 Task: Add an event with the title Sales Training: Negotiation Techniques, date '2023/10/02', time 7:50 AM to 9:50 AMand add a description: Develop and implement strategies to minimize or eliminate identified risks. This may involve various approaches such as risk avoidance., put the event into Yellow category . Add location for the event as: 789 Vatican City, Rome, Italy, logged in from the account softage.10@softage.netand send the event invitation to softage.5@softage.net and softage.6@softage.net. Set a reminder for the event 1 hour before
Action: Mouse moved to (86, 101)
Screenshot: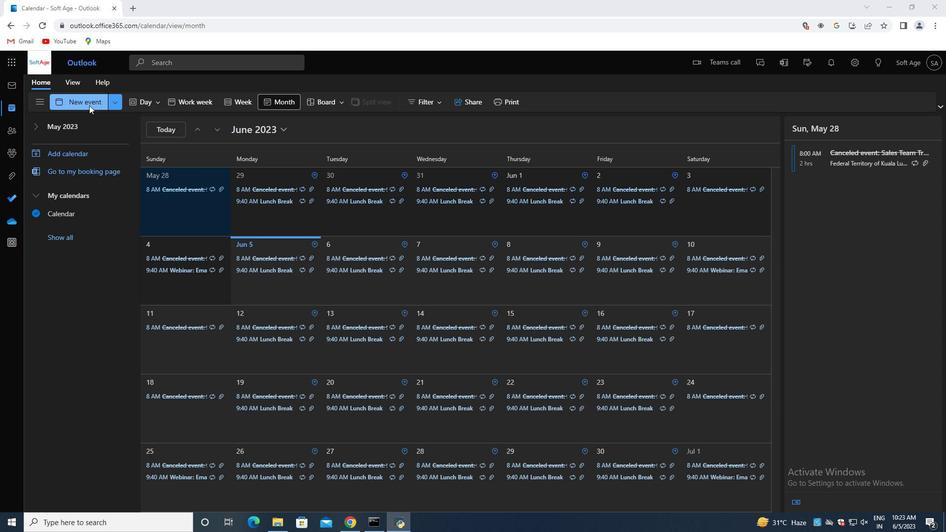 
Action: Mouse pressed left at (86, 101)
Screenshot: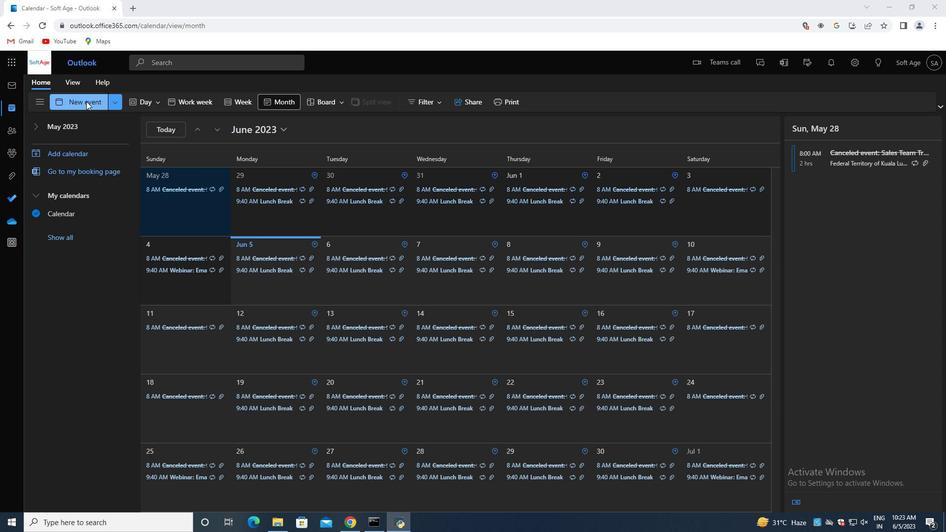 
Action: Mouse moved to (269, 158)
Screenshot: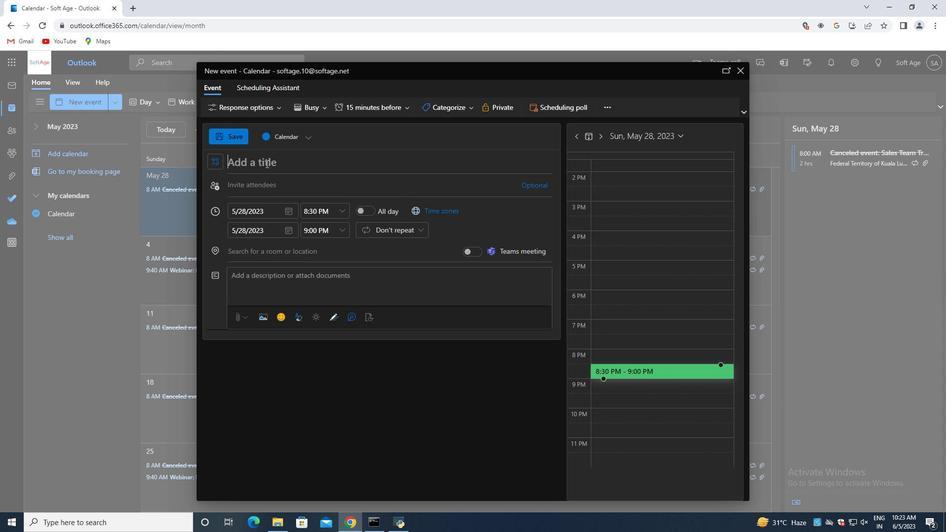 
Action: Mouse pressed left at (269, 158)
Screenshot: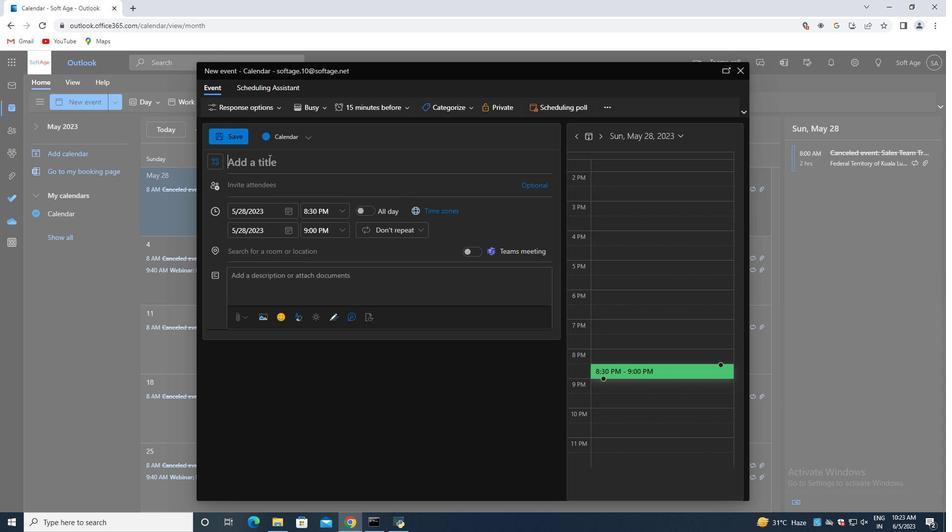 
Action: Key pressed <Key.shift>Sales<Key.space><Key.shift>Training<Key.shift_r>:<Key.space><Key.shift>Negotiation<Key.space><Key.shift>Techniques
Screenshot: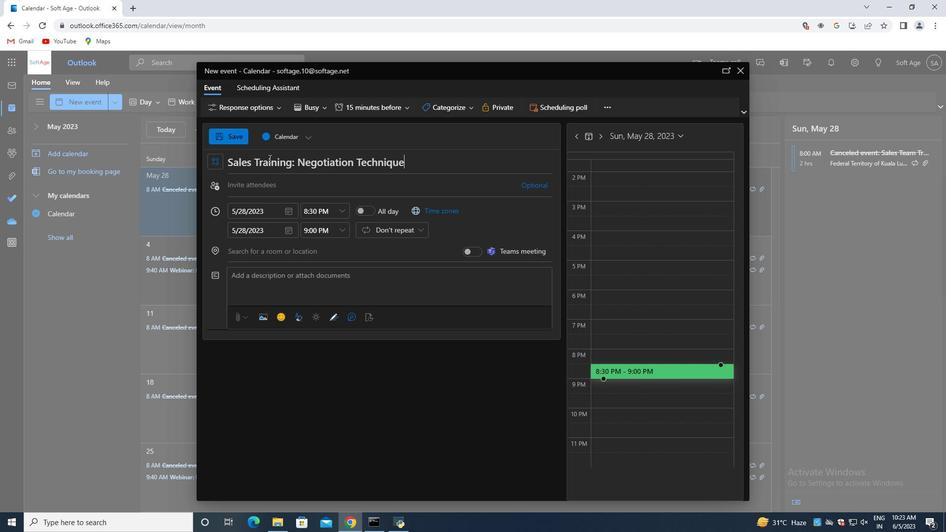 
Action: Mouse moved to (290, 212)
Screenshot: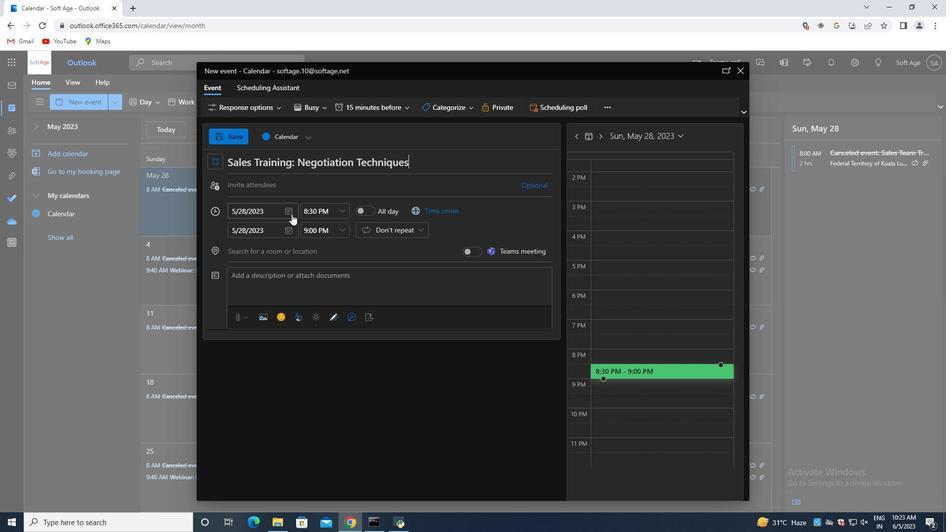 
Action: Mouse pressed left at (290, 212)
Screenshot: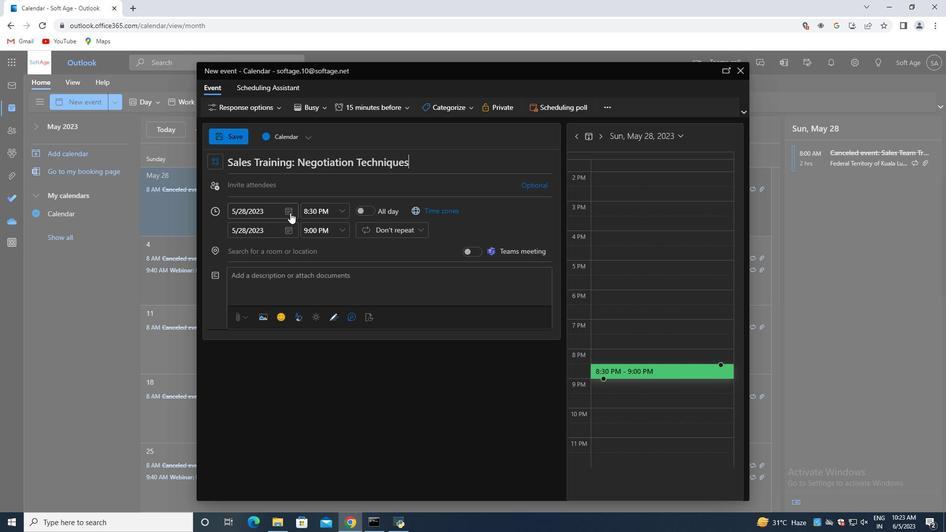
Action: Mouse moved to (323, 235)
Screenshot: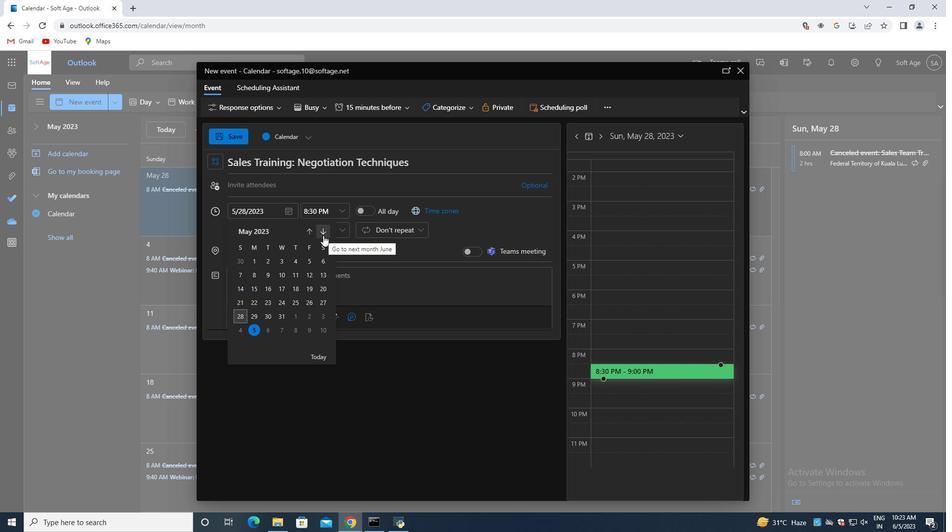 
Action: Mouse pressed left at (323, 235)
Screenshot: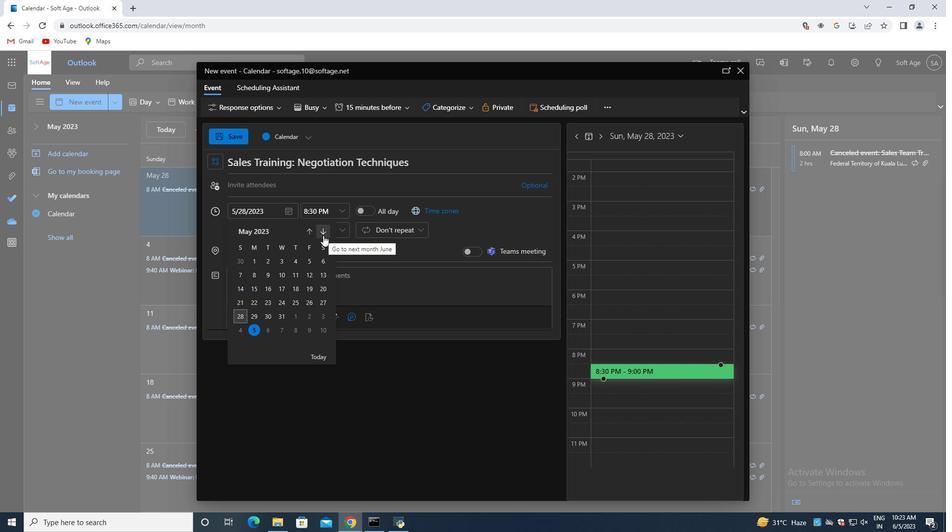 
Action: Mouse pressed left at (323, 235)
Screenshot: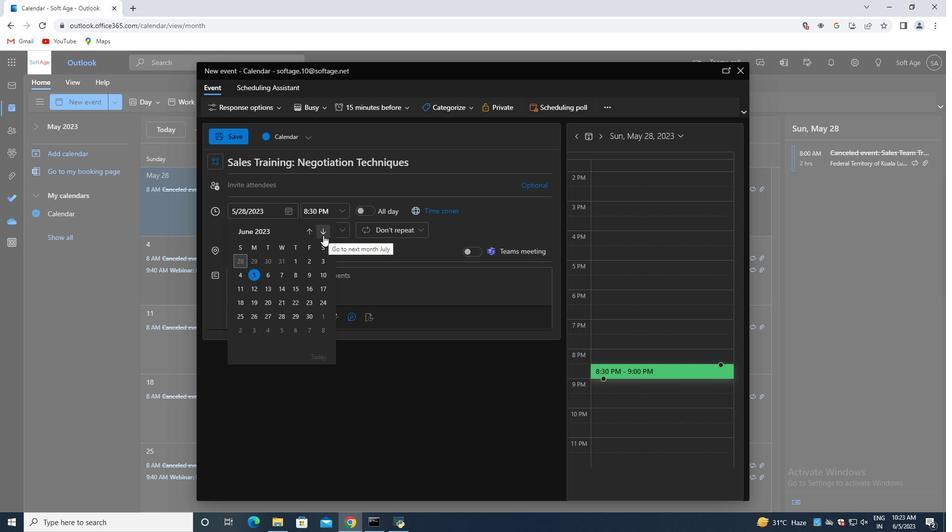 
Action: Mouse pressed left at (323, 235)
Screenshot: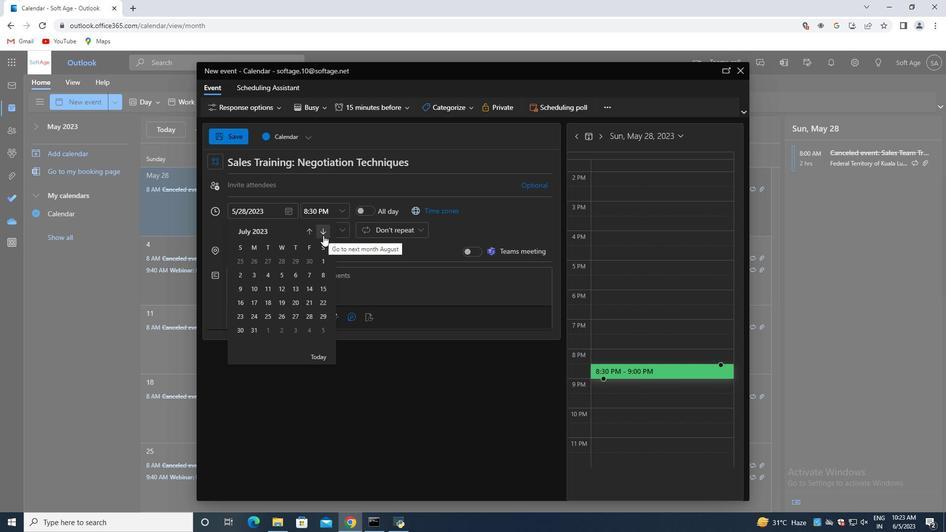 
Action: Mouse pressed left at (323, 235)
Screenshot: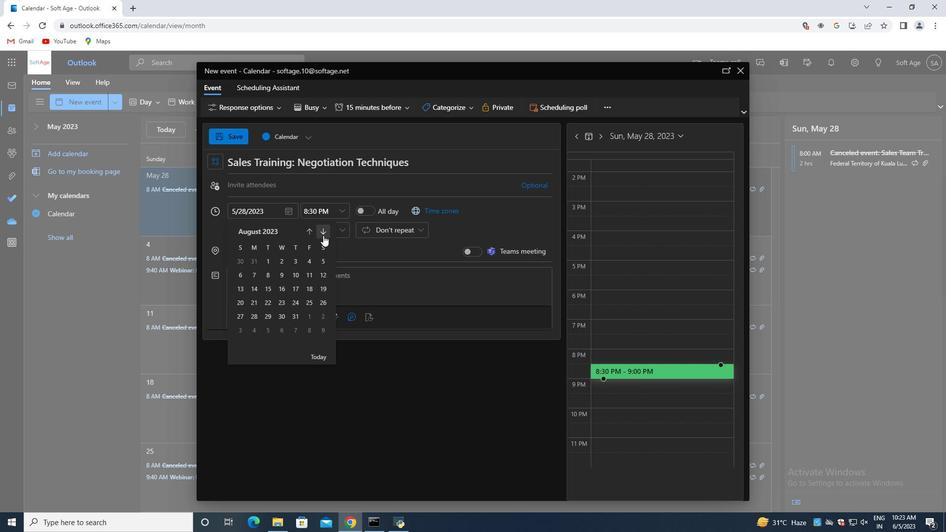 
Action: Mouse pressed left at (323, 235)
Screenshot: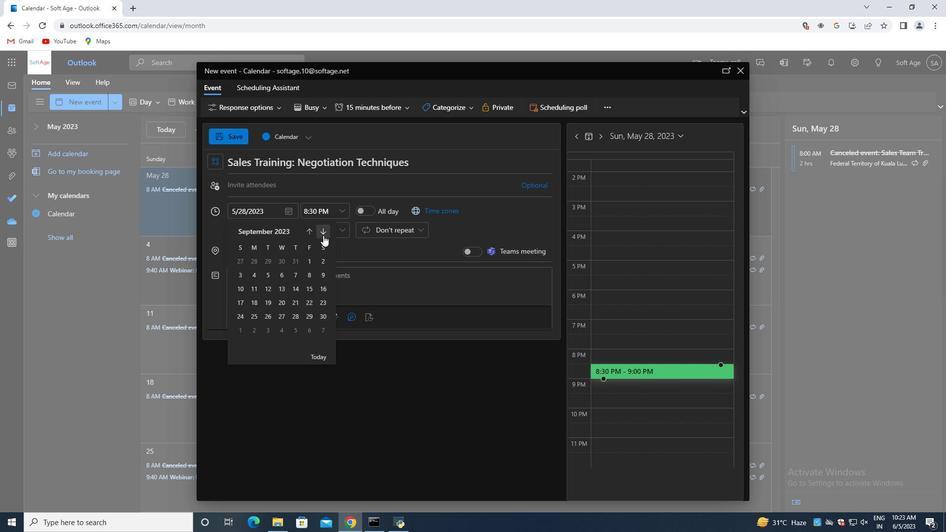 
Action: Mouse moved to (252, 260)
Screenshot: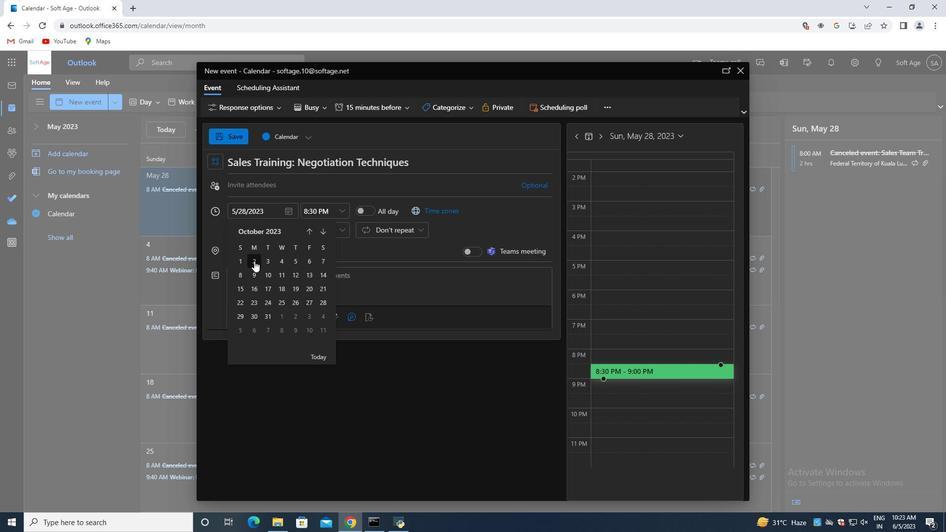 
Action: Mouse pressed left at (252, 260)
Screenshot: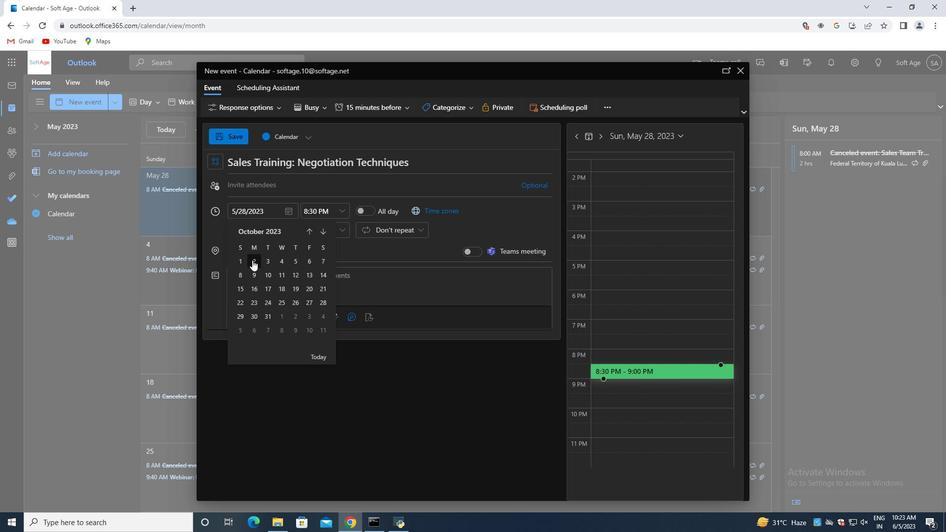 
Action: Mouse moved to (343, 211)
Screenshot: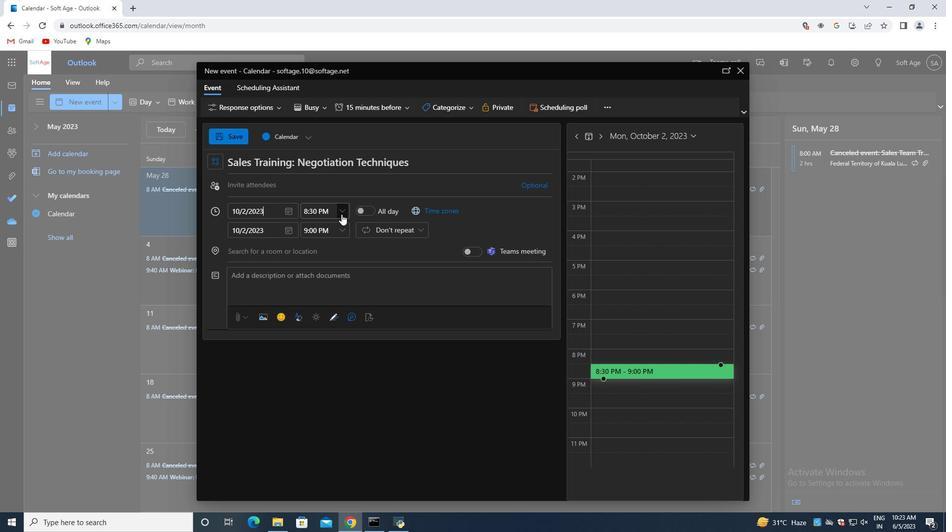 
Action: Mouse pressed left at (343, 211)
Screenshot: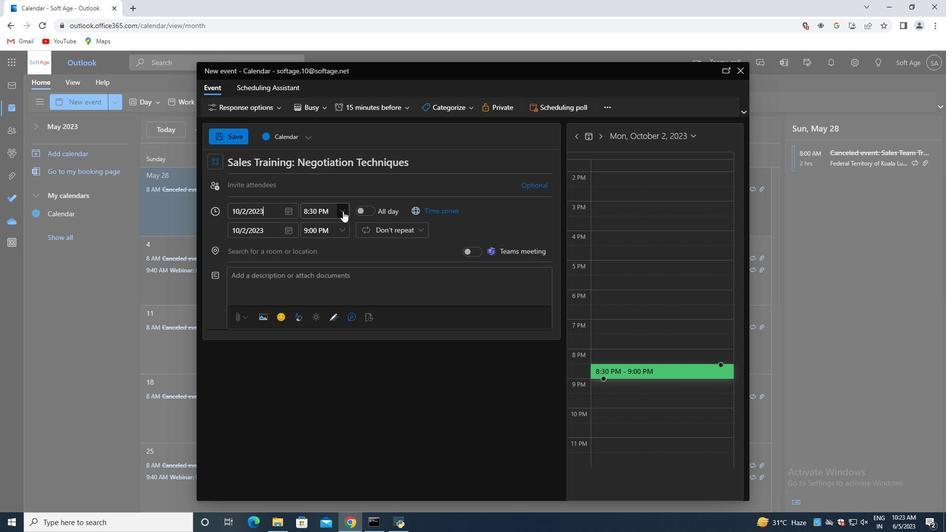 
Action: Mouse moved to (323, 249)
Screenshot: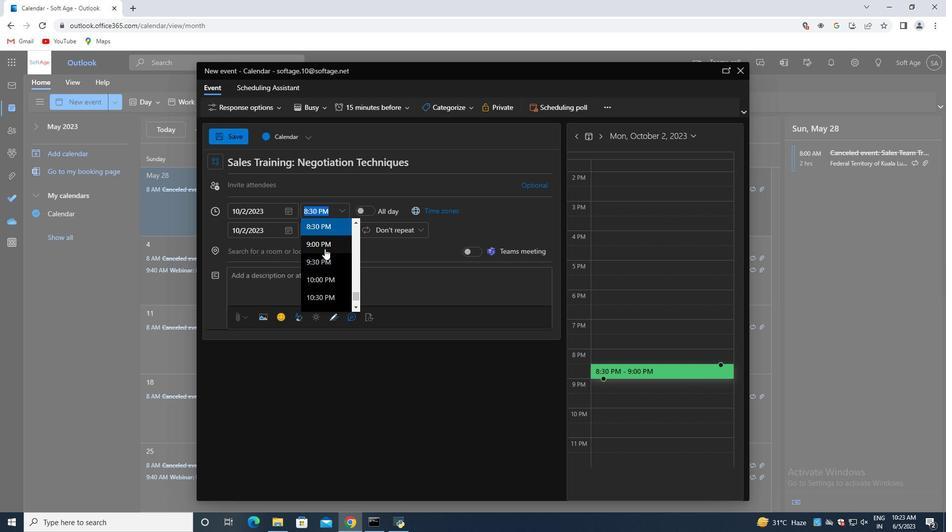 
Action: Mouse scrolled (323, 249) with delta (0, 0)
Screenshot: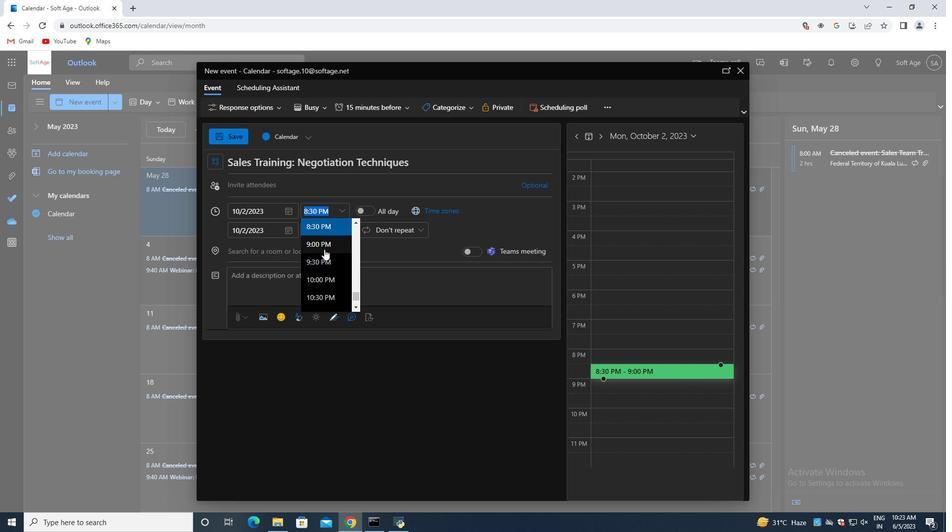 
Action: Mouse scrolled (323, 249) with delta (0, 0)
Screenshot: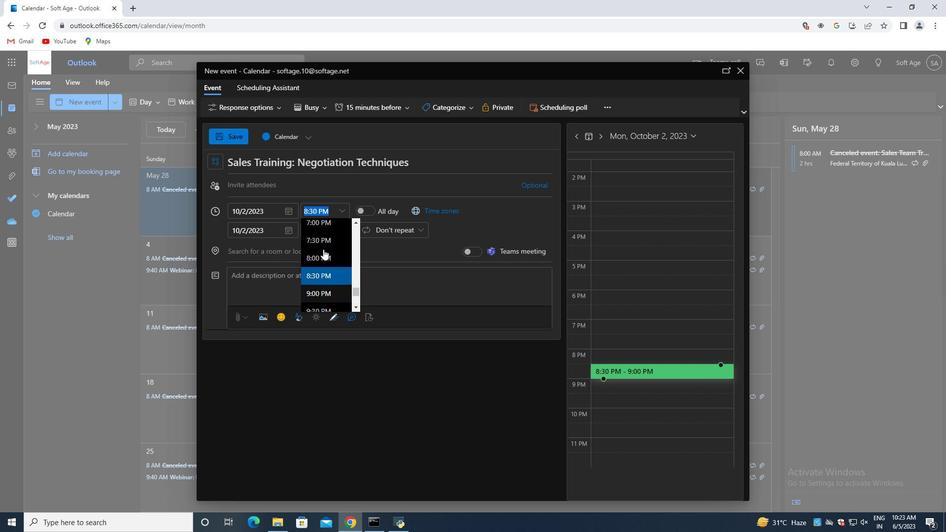 
Action: Mouse scrolled (323, 249) with delta (0, 0)
Screenshot: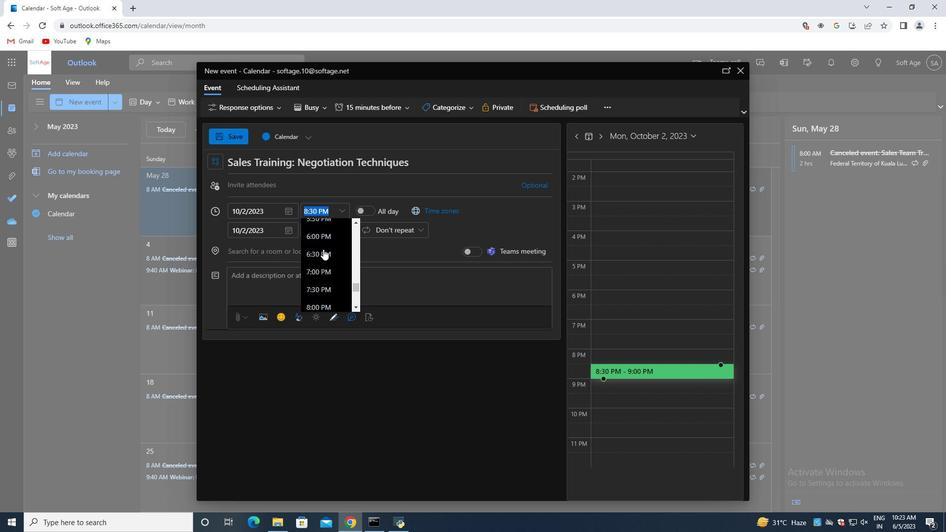 
Action: Mouse scrolled (323, 249) with delta (0, 0)
Screenshot: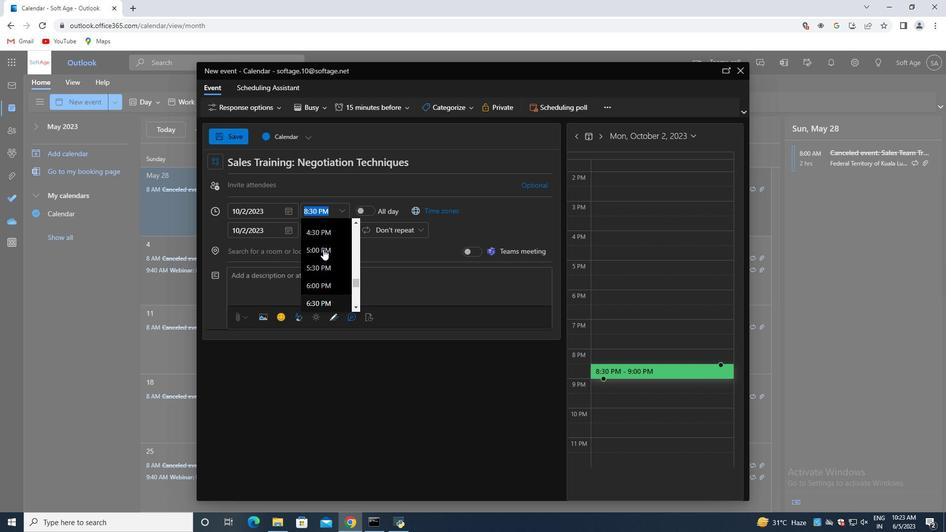 
Action: Mouse scrolled (323, 249) with delta (0, 0)
Screenshot: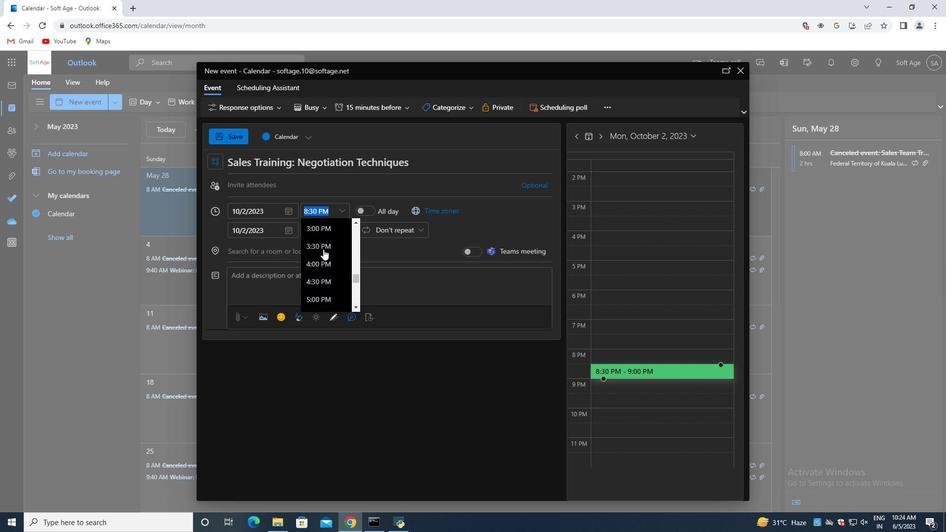 
Action: Mouse moved to (322, 248)
Screenshot: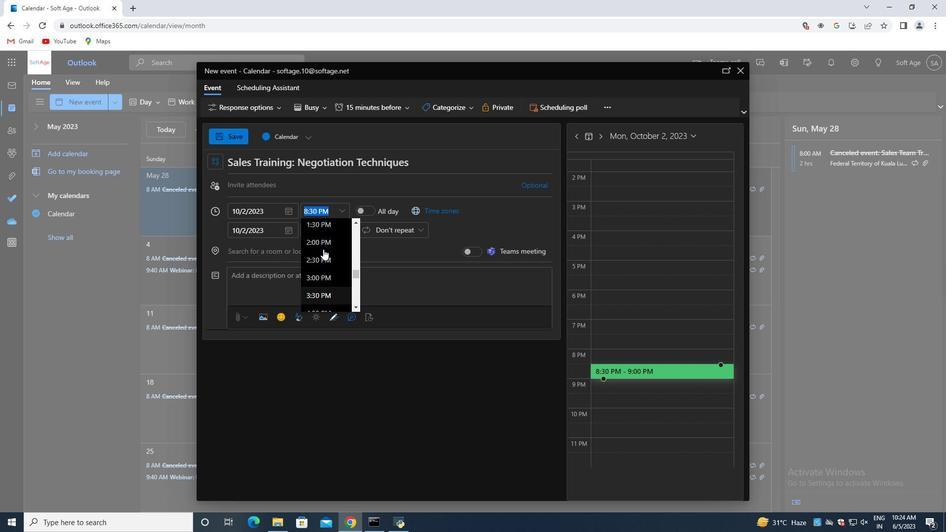 
Action: Mouse scrolled (322, 249) with delta (0, 0)
Screenshot: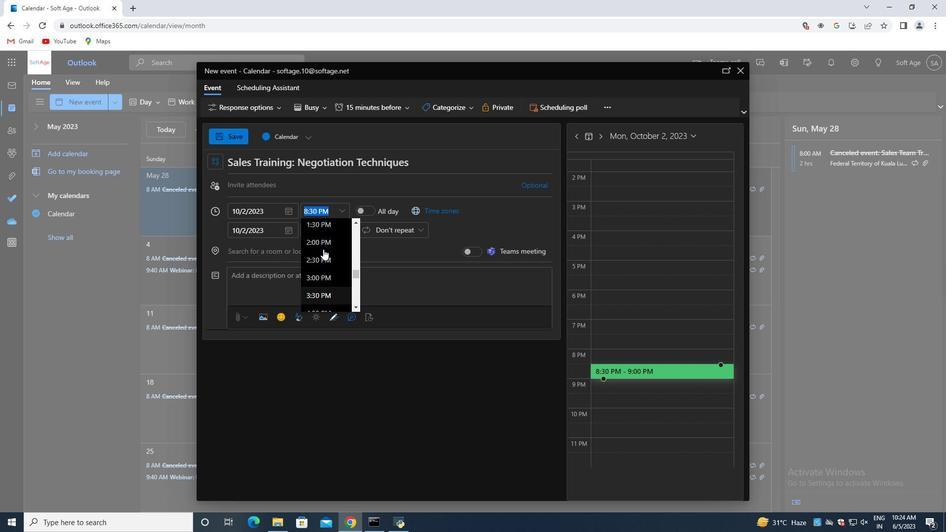 
Action: Mouse scrolled (322, 249) with delta (0, 0)
Screenshot: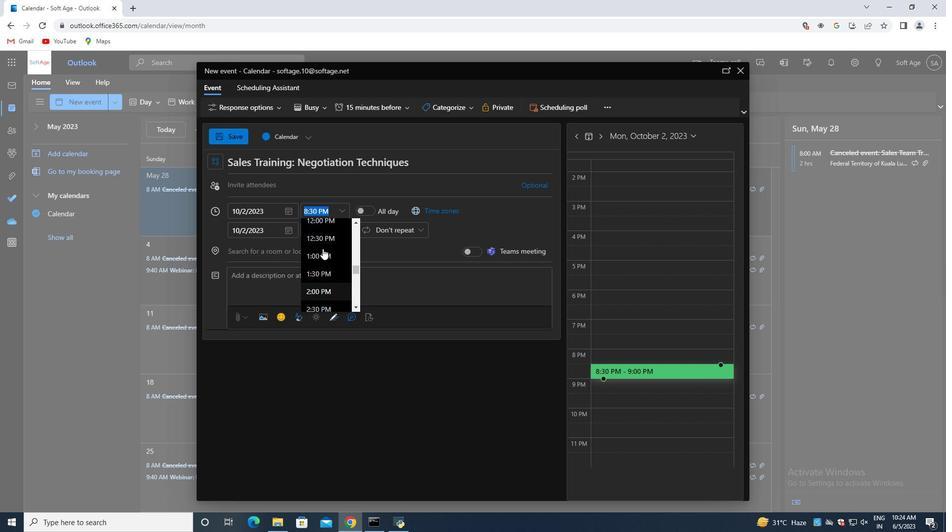 
Action: Mouse scrolled (322, 249) with delta (0, 0)
Screenshot: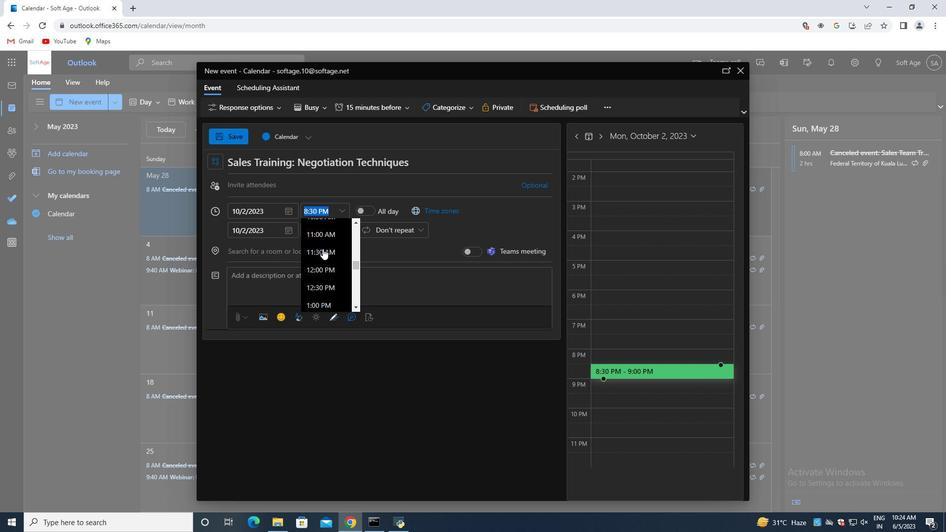 
Action: Mouse scrolled (322, 249) with delta (0, 0)
Screenshot: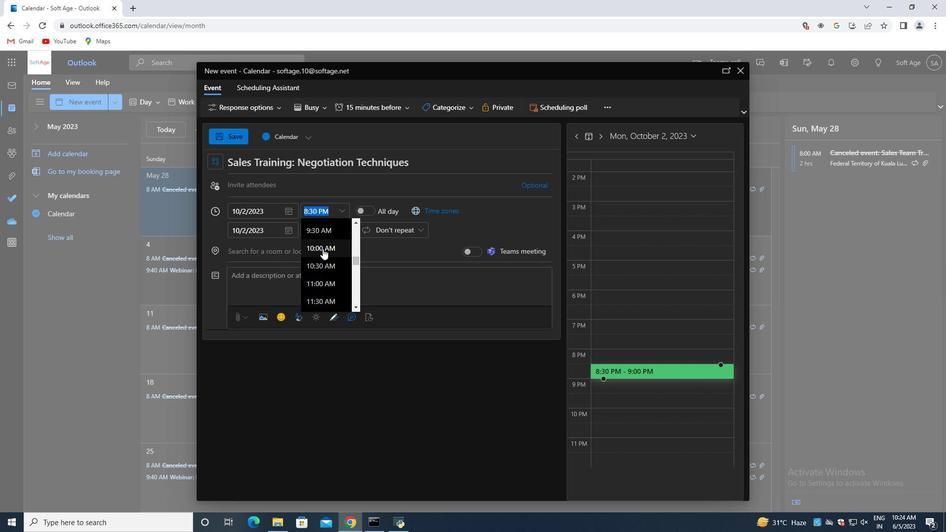 
Action: Mouse scrolled (322, 249) with delta (0, 0)
Screenshot: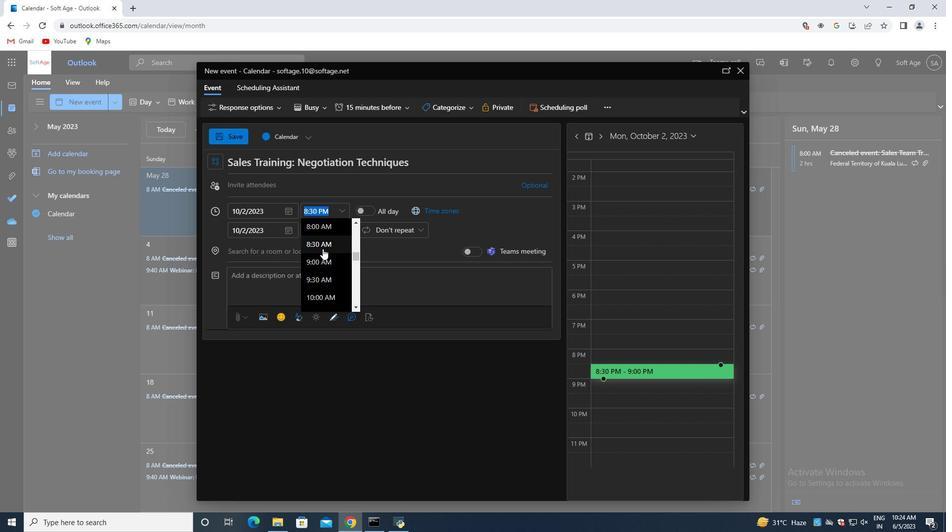 
Action: Mouse moved to (308, 257)
Screenshot: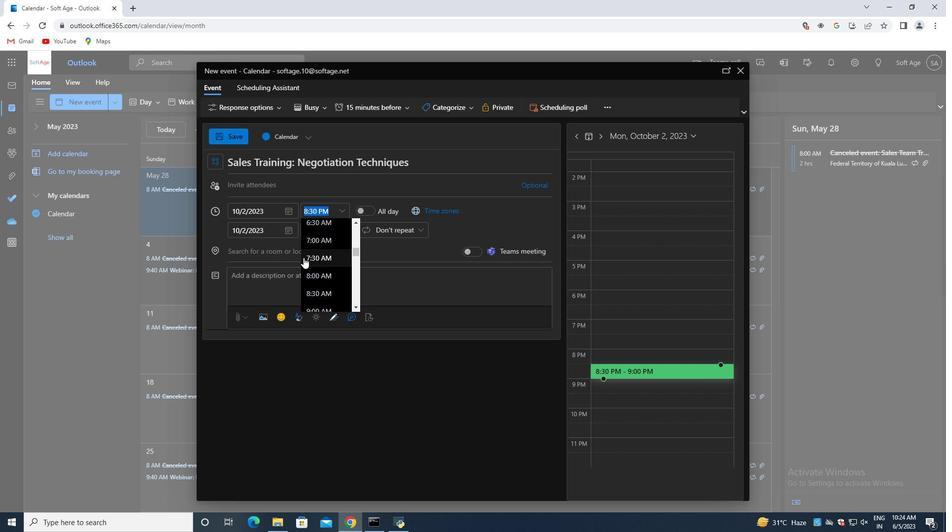 
Action: Mouse pressed left at (308, 257)
Screenshot: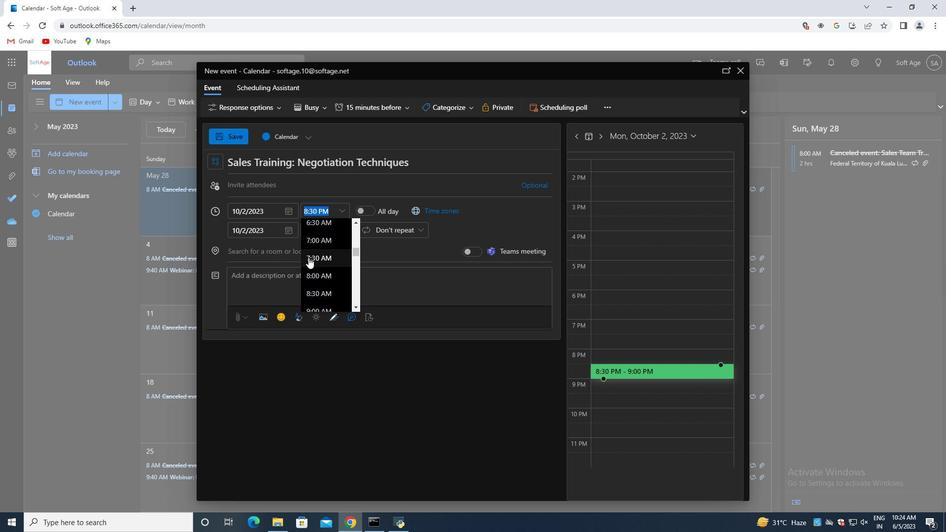 
Action: Key pressed <Key.left><Key.left><Key.left><Key.backspace><Key.backspace>50
Screenshot: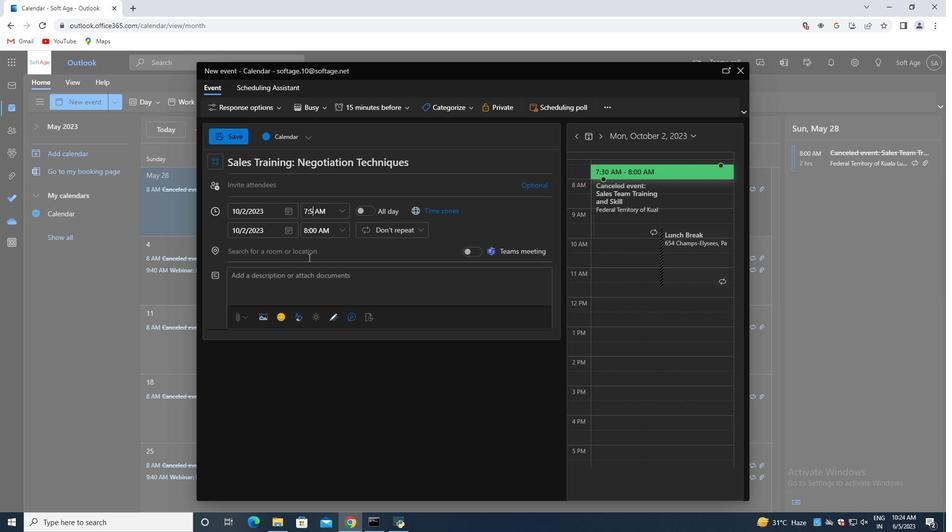 
Action: Mouse moved to (341, 232)
Screenshot: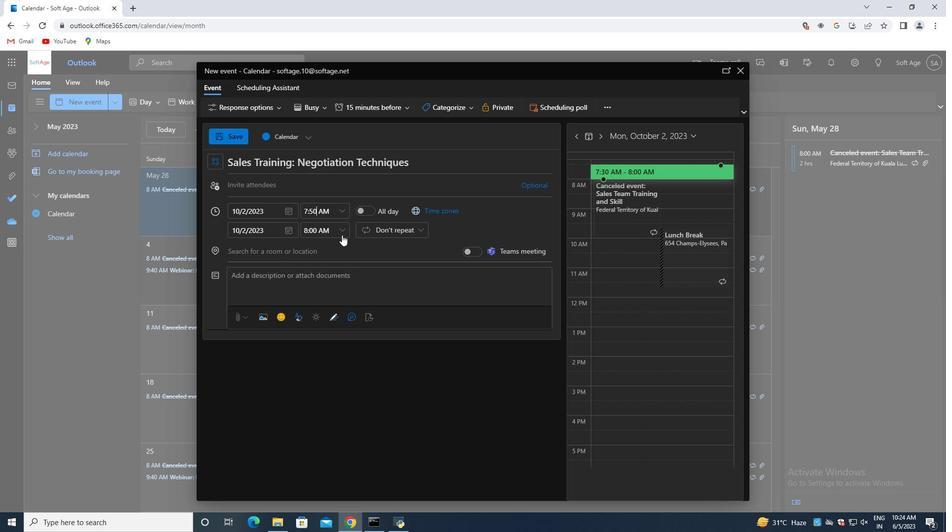 
Action: Mouse pressed left at (341, 232)
Screenshot: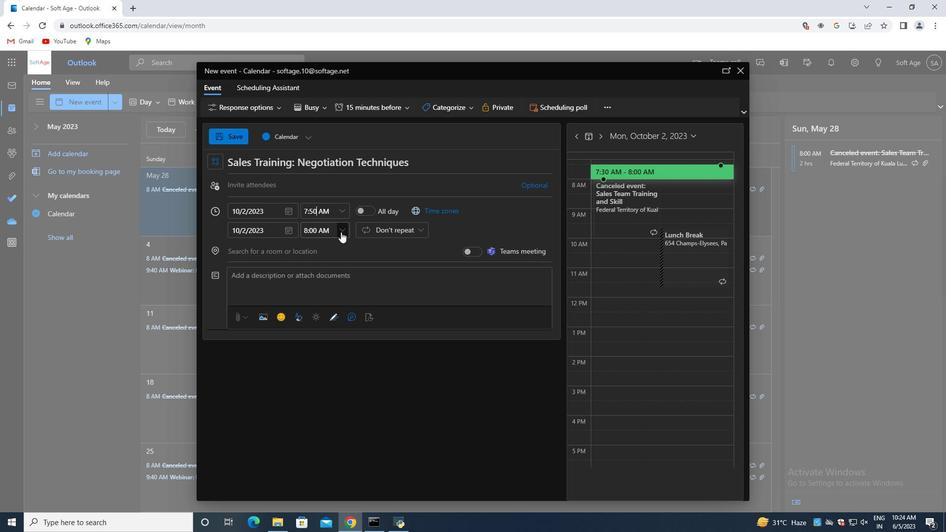 
Action: Mouse moved to (328, 300)
Screenshot: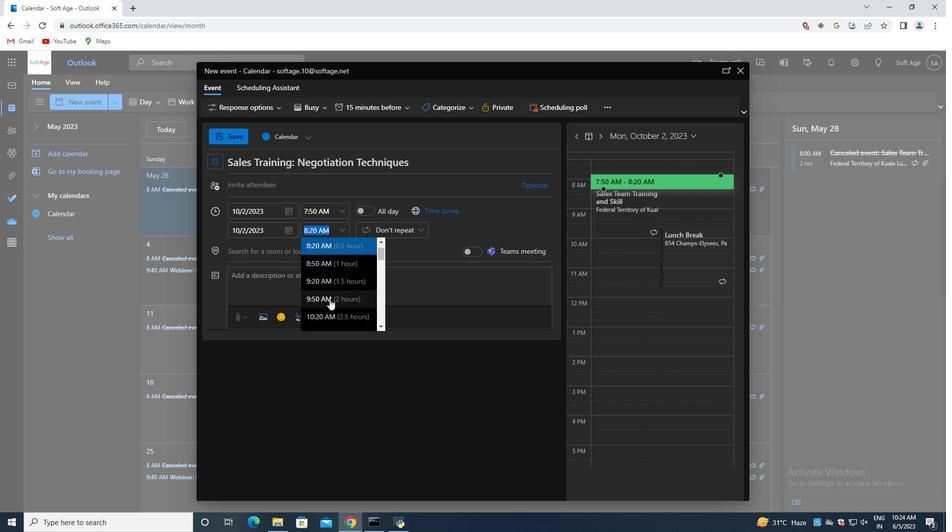 
Action: Mouse pressed left at (328, 300)
Screenshot: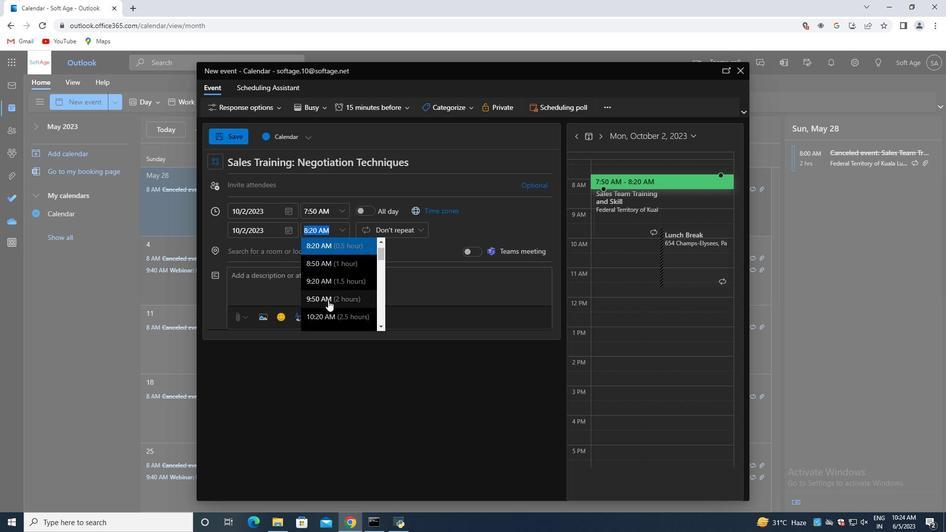 
Action: Mouse moved to (345, 278)
Screenshot: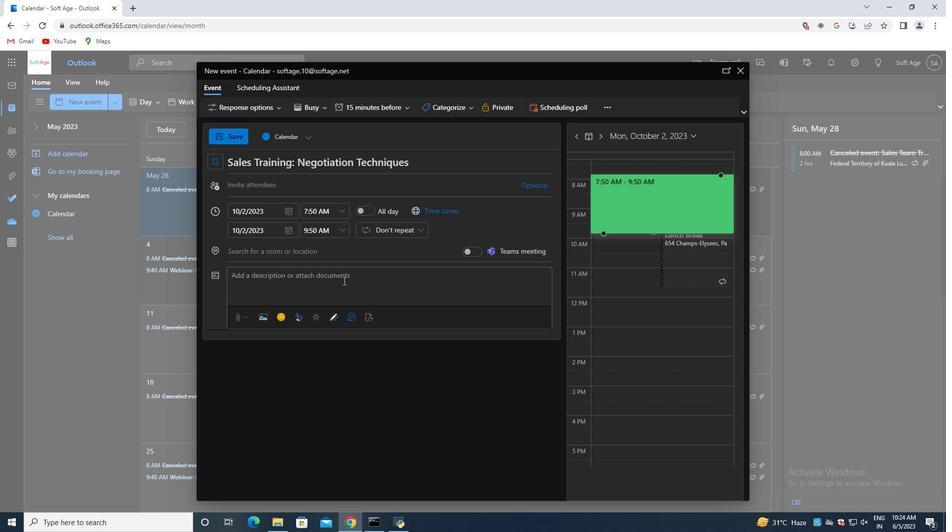 
Action: Mouse pressed left at (345, 278)
Screenshot: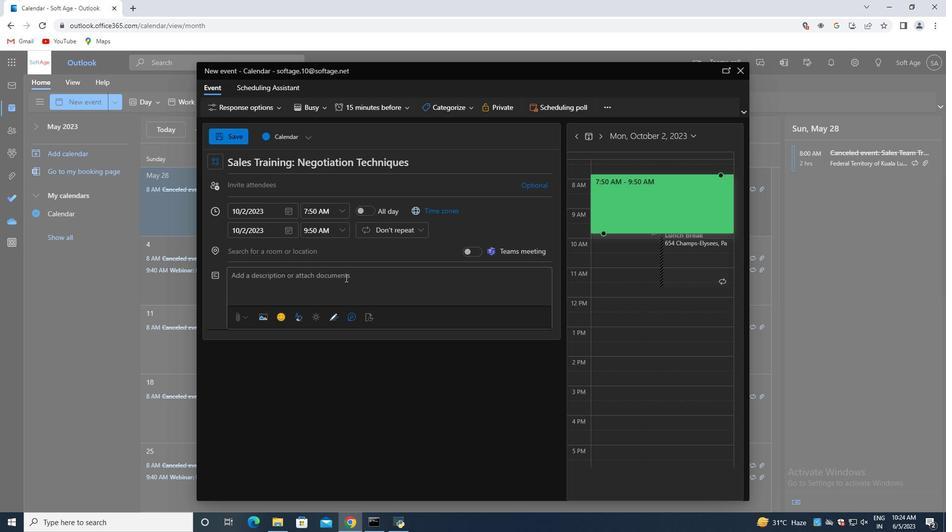 
Action: Key pressed <Key.shift>Develop<Key.space>and<Key.space>implement<Key.space>strategies<Key.space>to<Key.space>mininize<Key.space><Key.backspace><Key.backspace><Key.backspace><Key.backspace><Key.backspace>mize<Key.space>or<Key.space>eliminate<Key.space>identified<Key.space>riskd.<Key.backspace><Key.backspace>s,<Key.backspace>.<Key.space><Key.shift>This<Key.space>may<Key.space>involve<Key.space>various<Key.space>approaches<Key.space>such<Key.space>as<Key.space>risk<Key.space>avoidance.
Screenshot: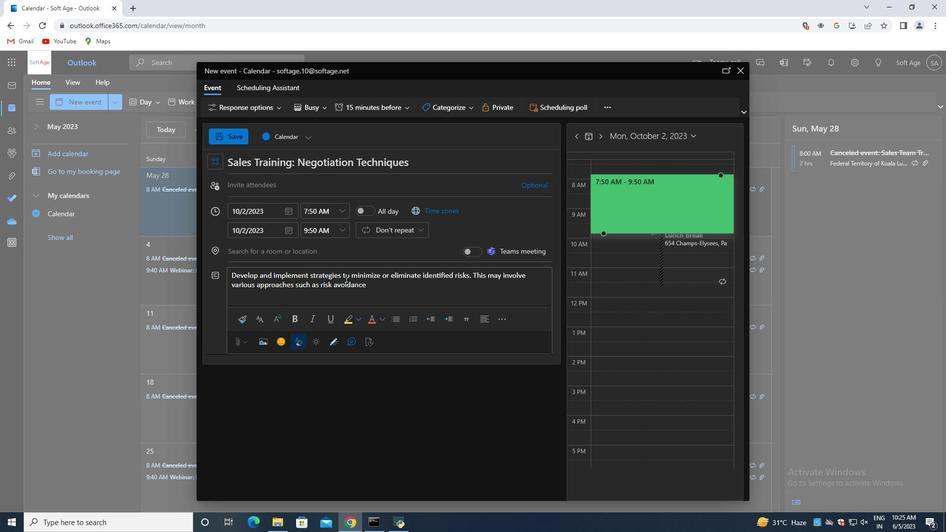 
Action: Mouse moved to (439, 101)
Screenshot: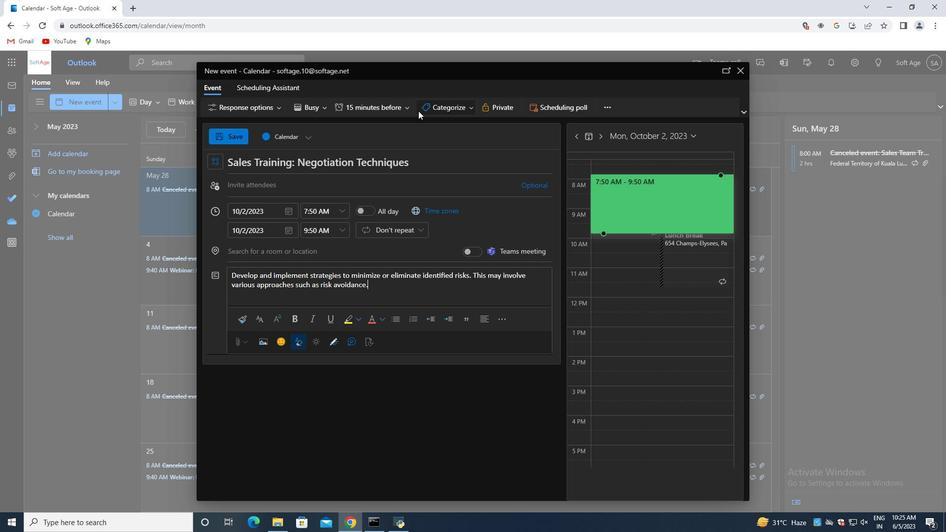 
Action: Mouse pressed left at (439, 101)
Screenshot: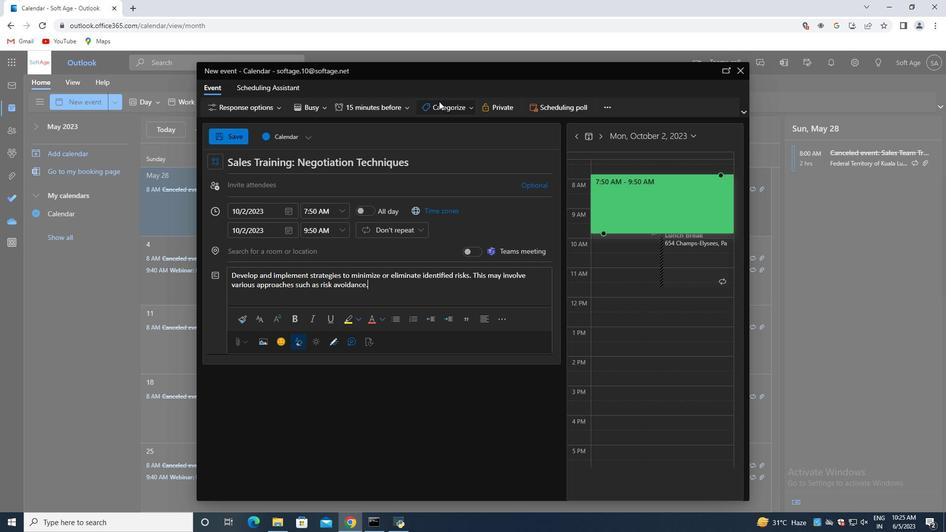 
Action: Mouse moved to (450, 217)
Screenshot: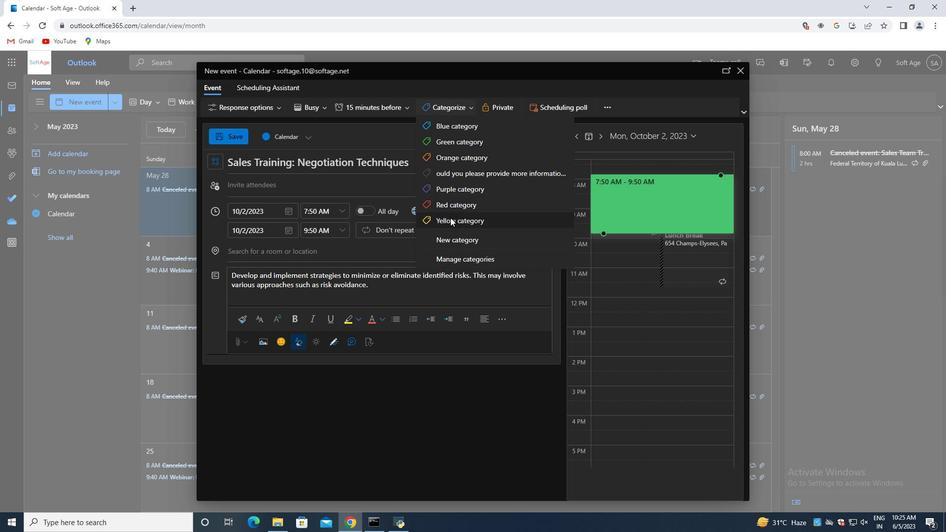 
Action: Mouse pressed left at (450, 217)
Screenshot: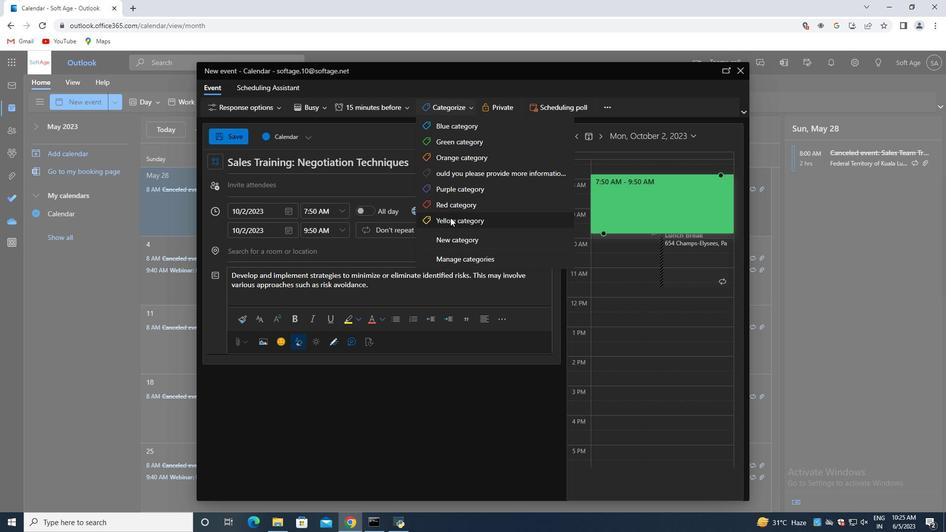 
Action: Mouse moved to (311, 254)
Screenshot: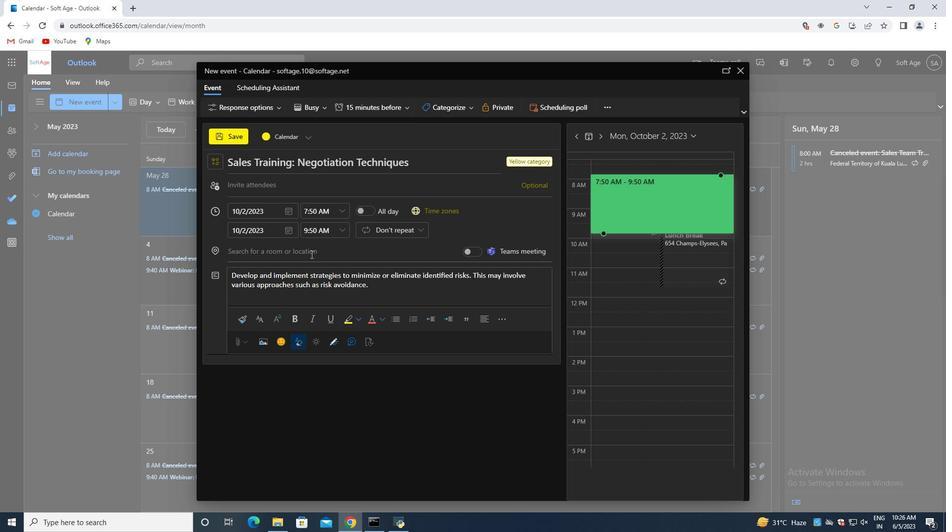 
Action: Mouse pressed left at (311, 254)
Screenshot: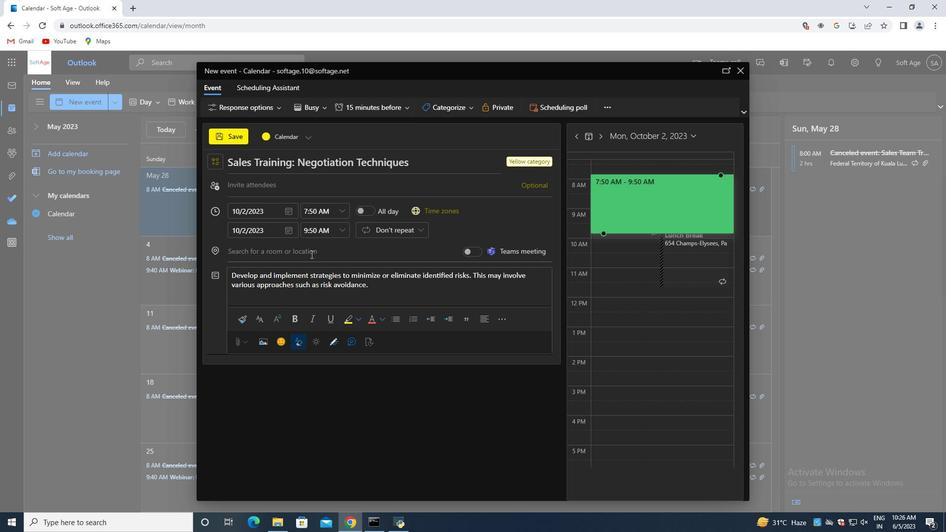 
Action: Key pressed 789<Key.space><Key.shift>Vatican<Key.space><Key.shift>City,<Key.space><Key.shift><Key.shift><Key.shift><Key.shift>Rome,<Key.space><Key.shift>Italy
Screenshot: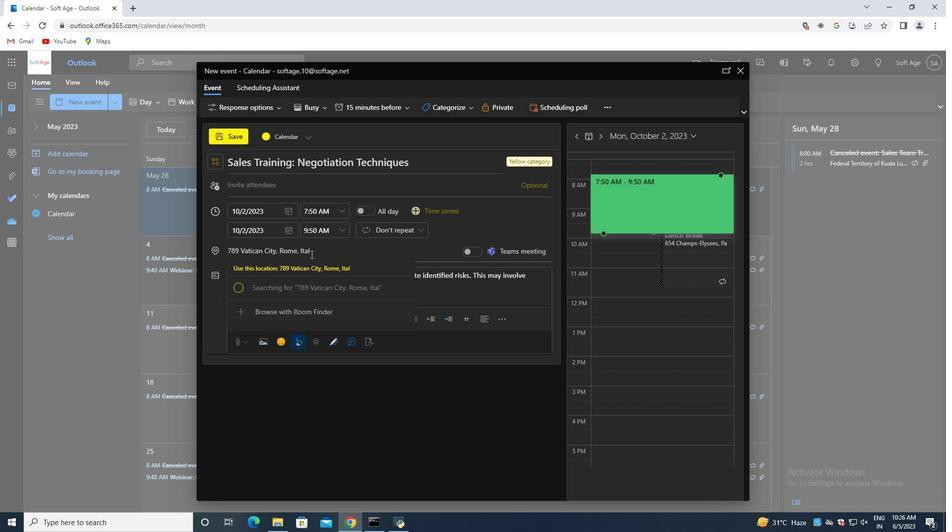 
Action: Mouse moved to (327, 266)
Screenshot: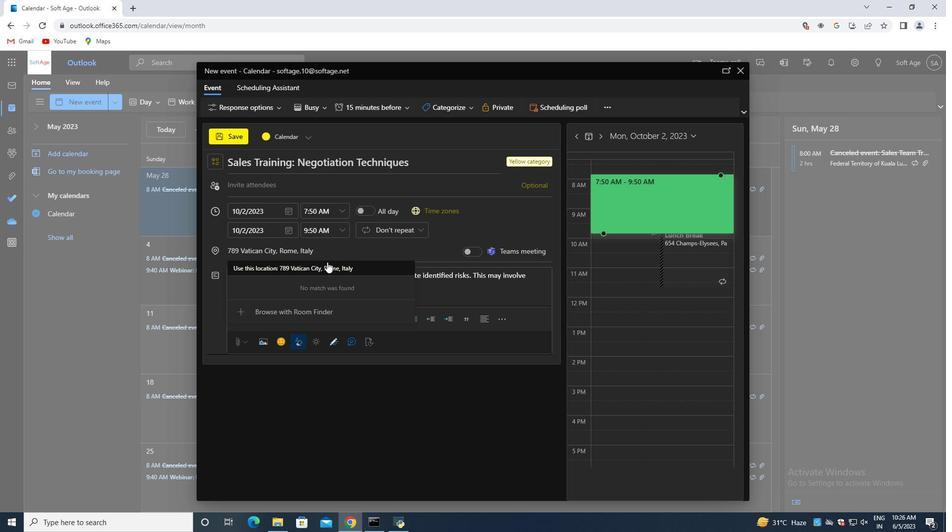 
Action: Mouse pressed left at (327, 266)
Screenshot: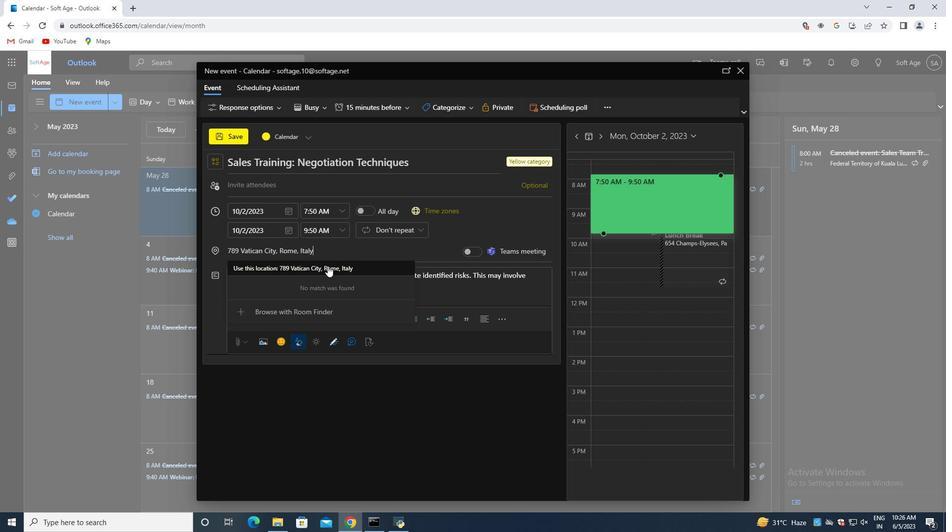 
Action: Mouse moved to (304, 184)
Screenshot: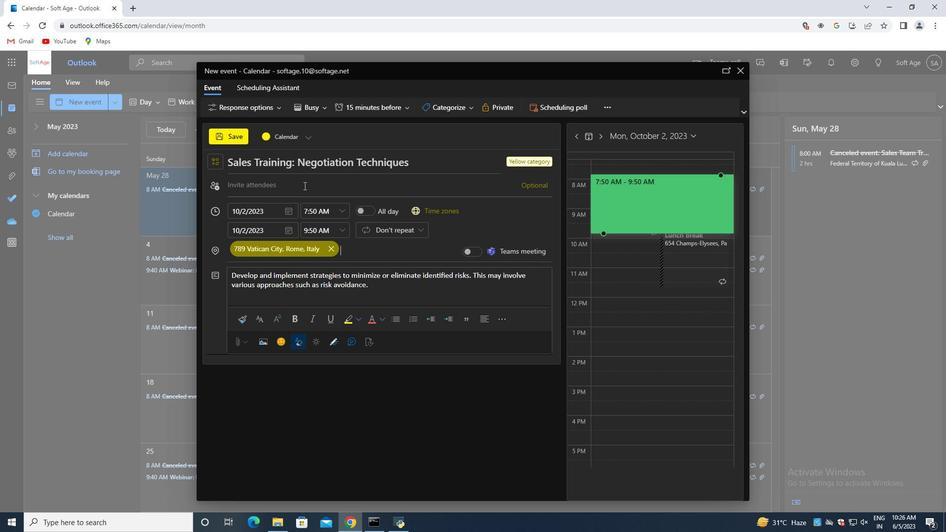 
Action: Mouse pressed left at (304, 184)
Screenshot: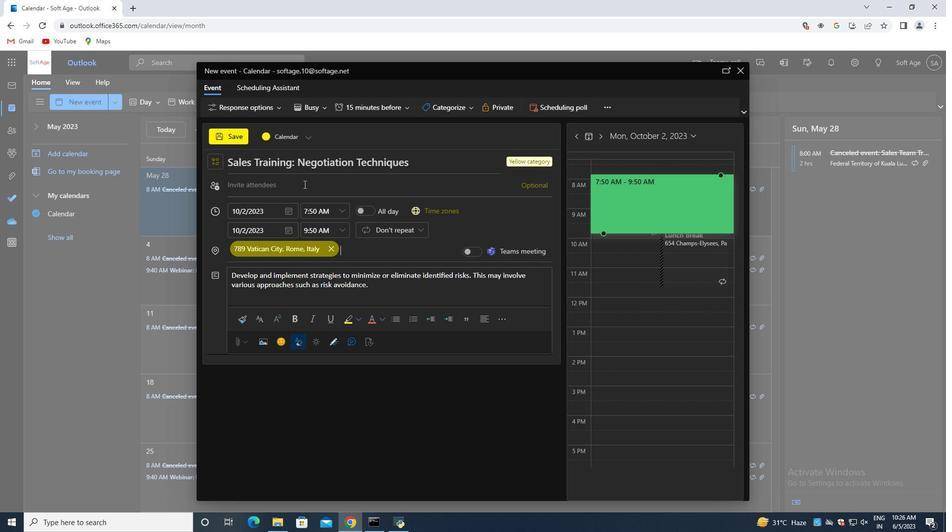 
Action: Key pressed softage.5<Key.shift>@softage.net<Key.enter>softage.6<Key.shift>@softage.net<Key.enter>
Screenshot: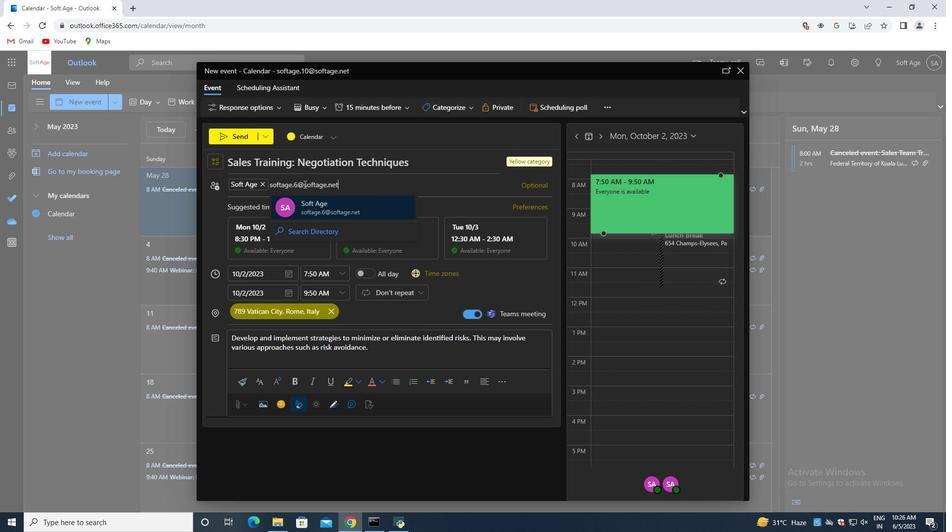 
Action: Mouse moved to (382, 105)
Screenshot: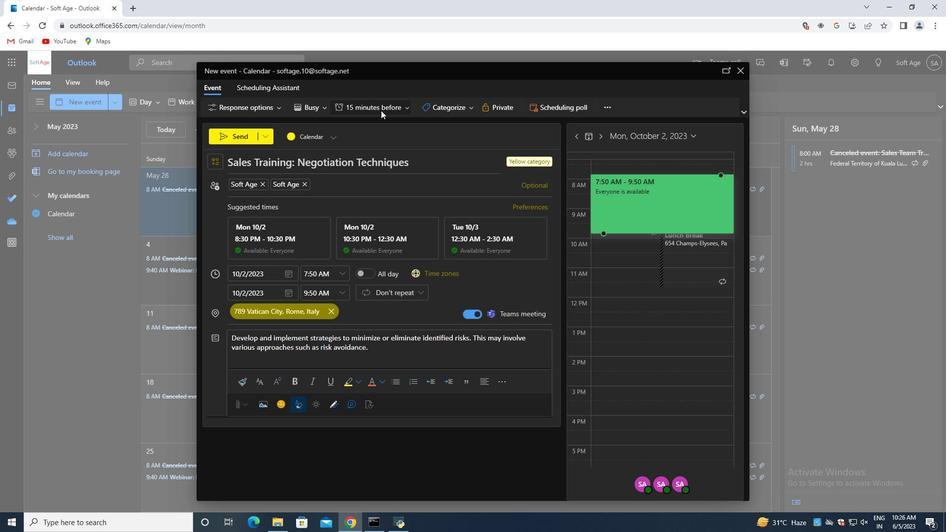 
Action: Mouse pressed left at (382, 105)
Screenshot: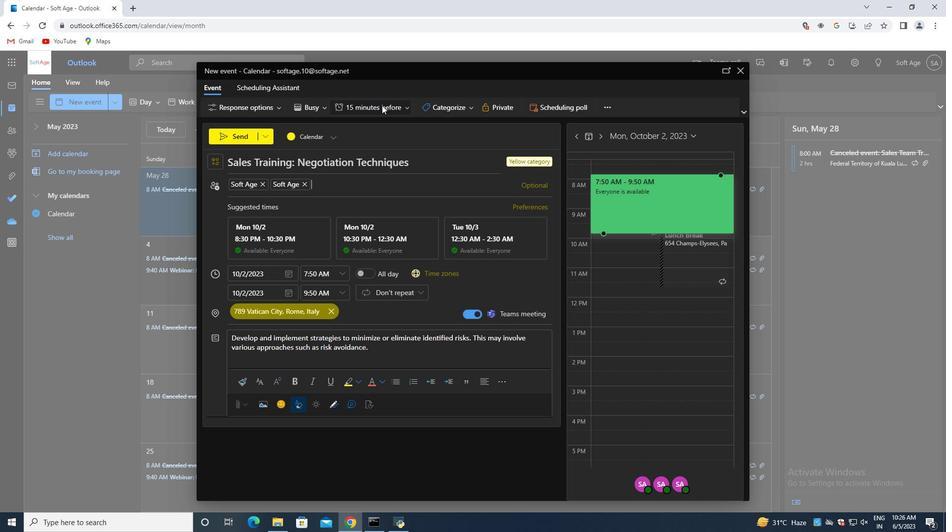 
Action: Mouse moved to (374, 212)
Screenshot: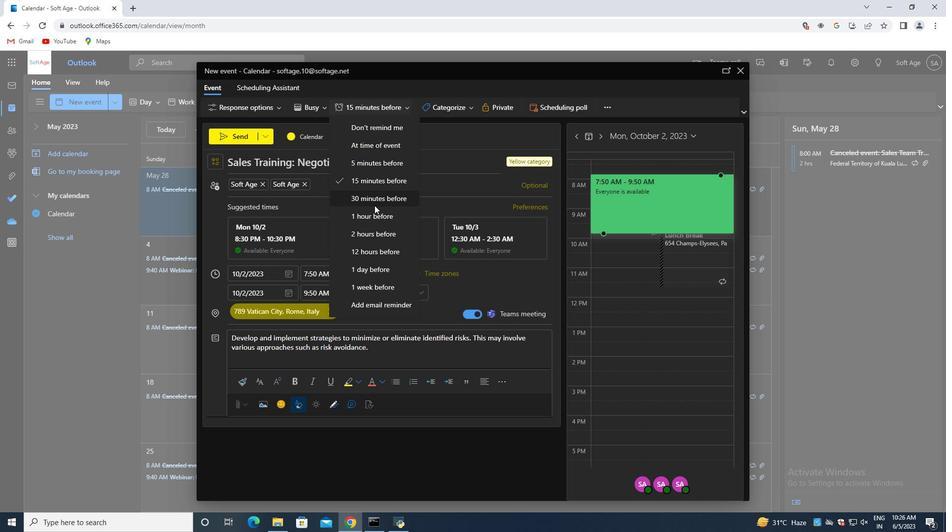 
Action: Mouse pressed left at (374, 212)
Screenshot: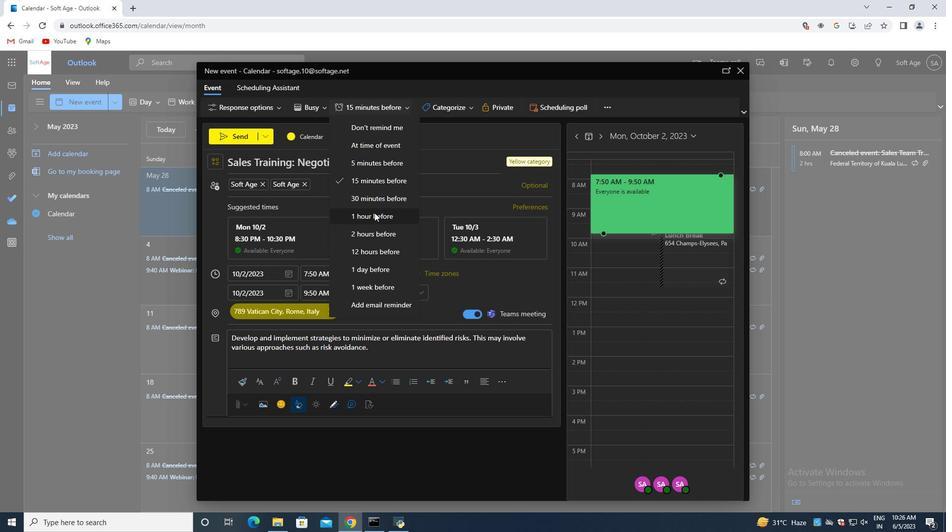
Action: Mouse moved to (245, 134)
Screenshot: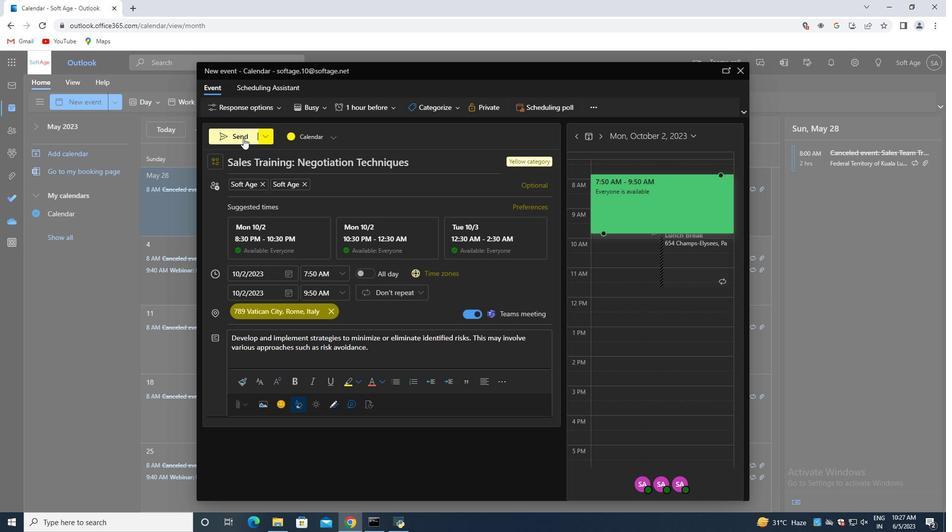 
Action: Mouse pressed left at (245, 134)
Screenshot: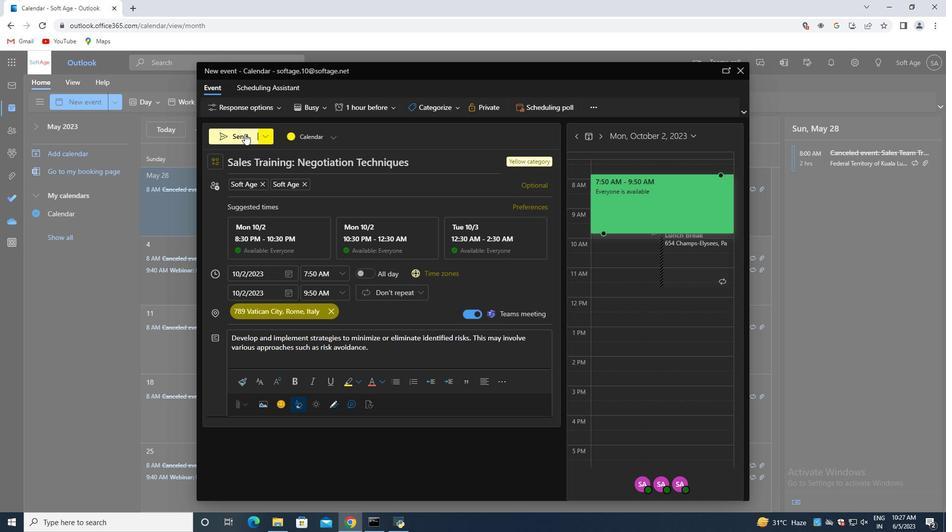 
